 Task: Use the "Express" template to create your new codespace.
Action: Mouse moved to (170, 132)
Screenshot: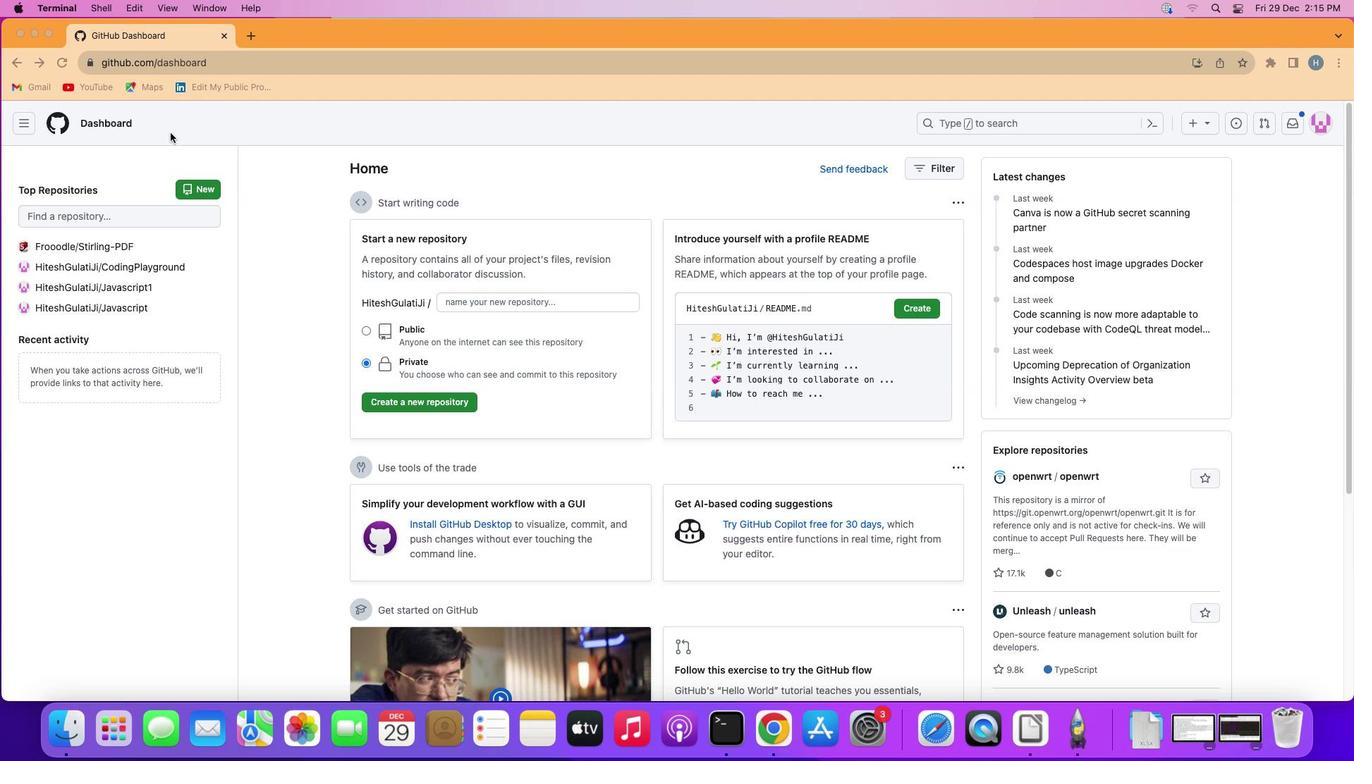 
Action: Mouse pressed left at (170, 132)
Screenshot: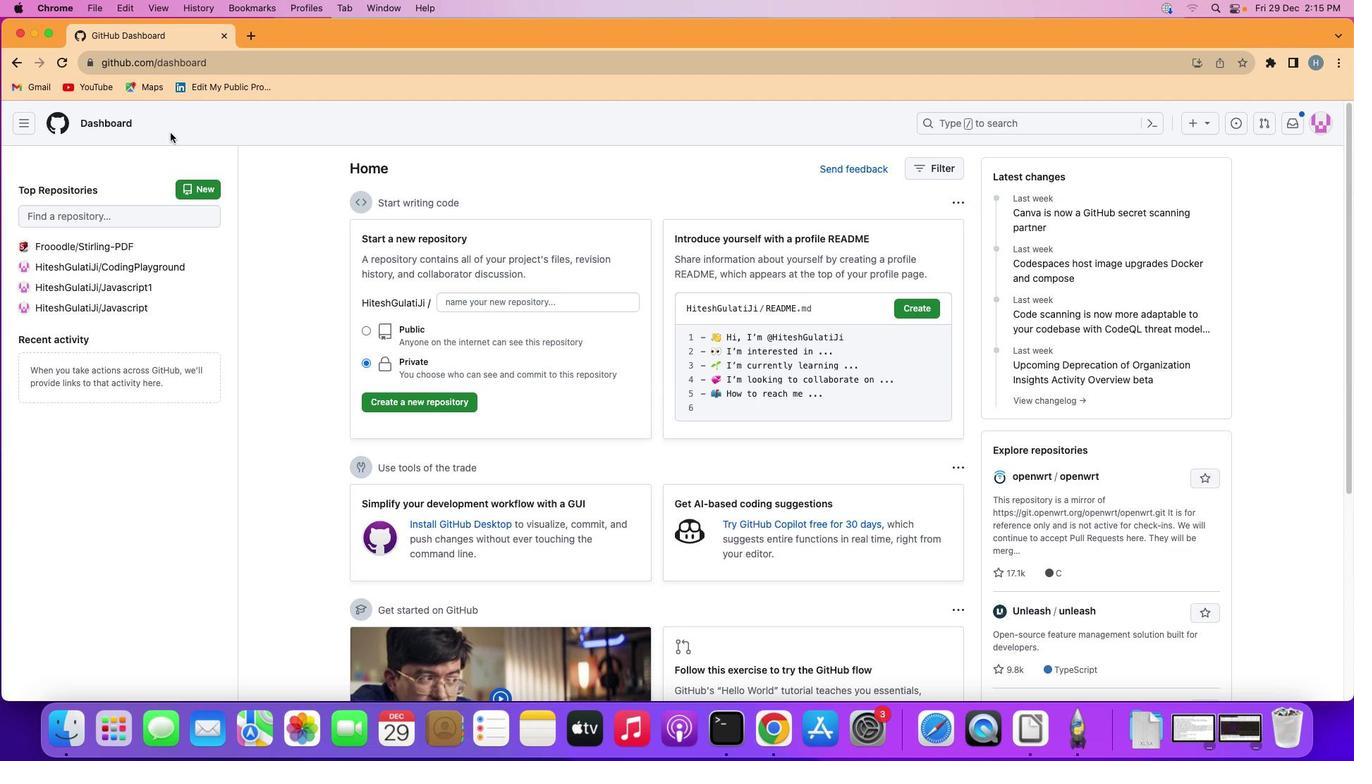 
Action: Mouse moved to (21, 122)
Screenshot: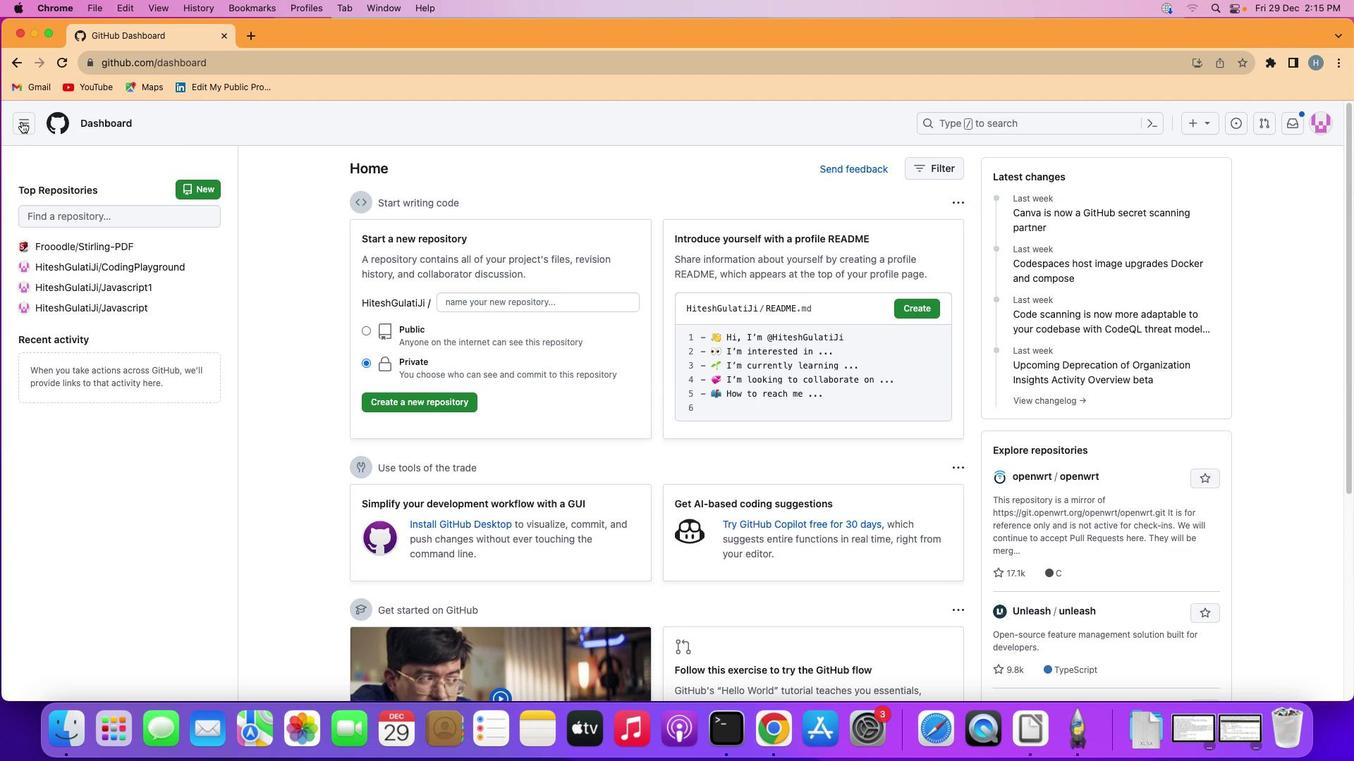 
Action: Mouse pressed left at (21, 122)
Screenshot: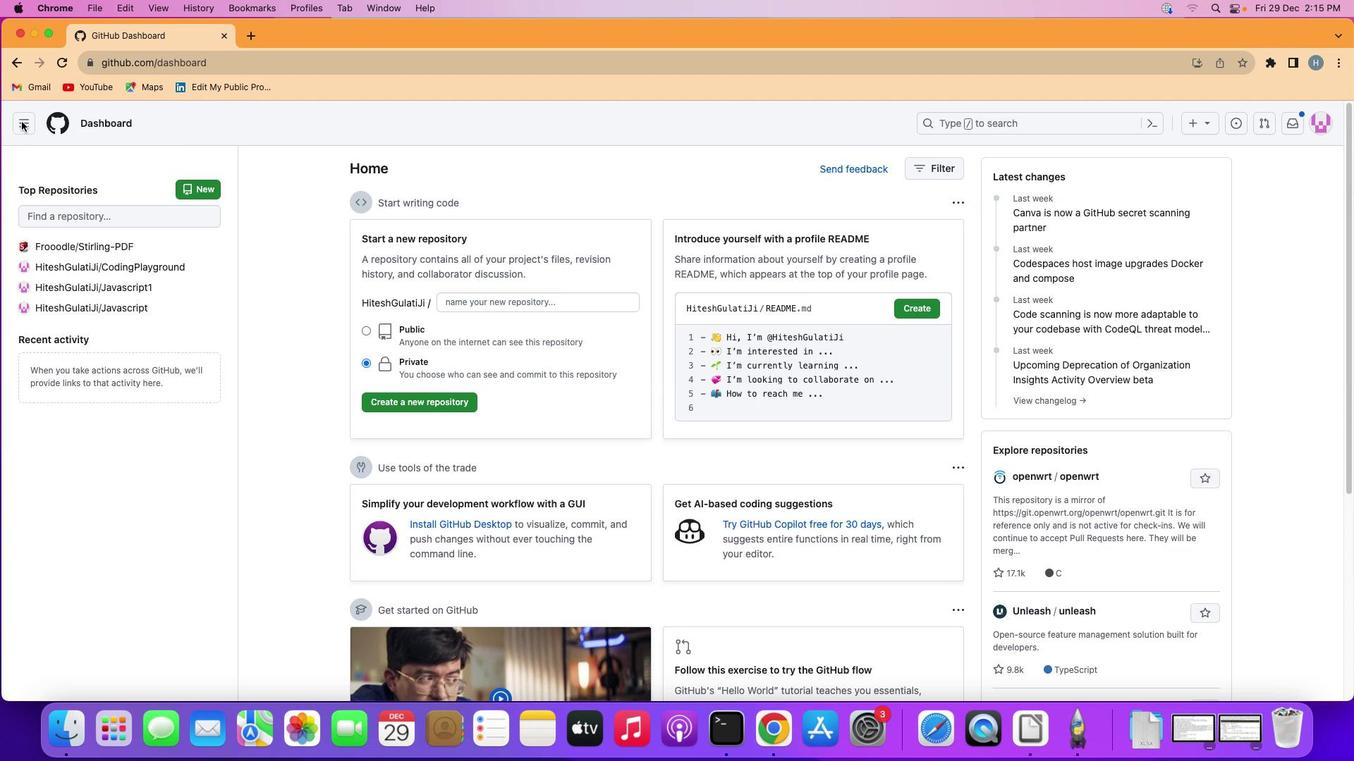 
Action: Mouse moved to (100, 268)
Screenshot: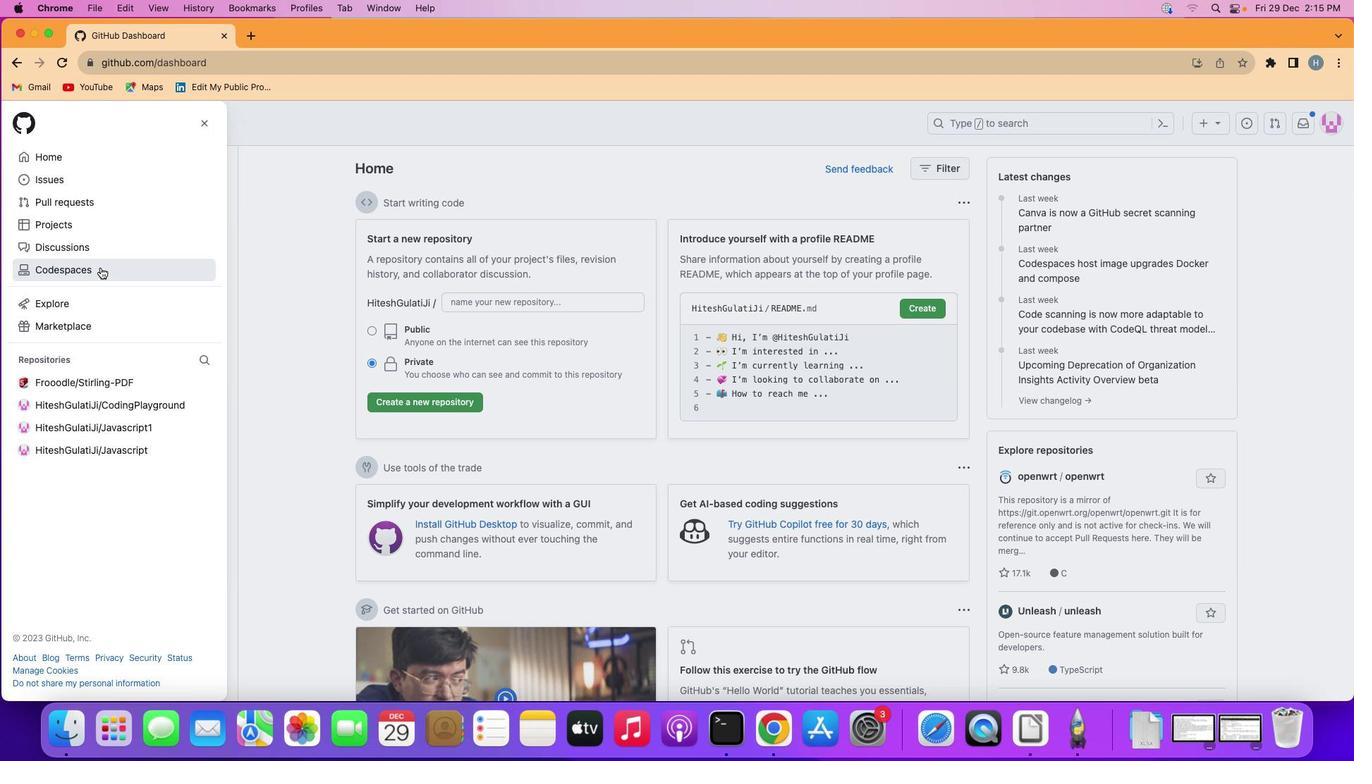
Action: Mouse pressed left at (100, 268)
Screenshot: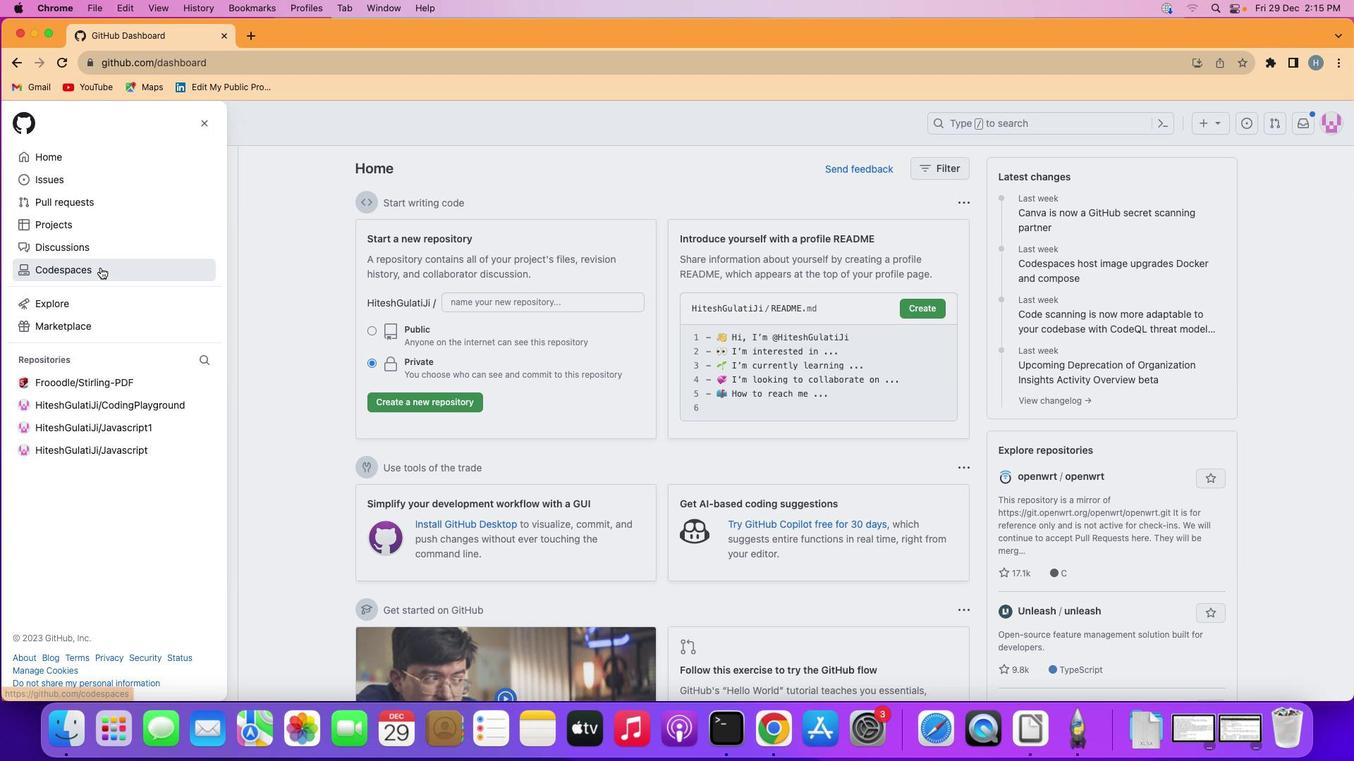 
Action: Mouse moved to (129, 199)
Screenshot: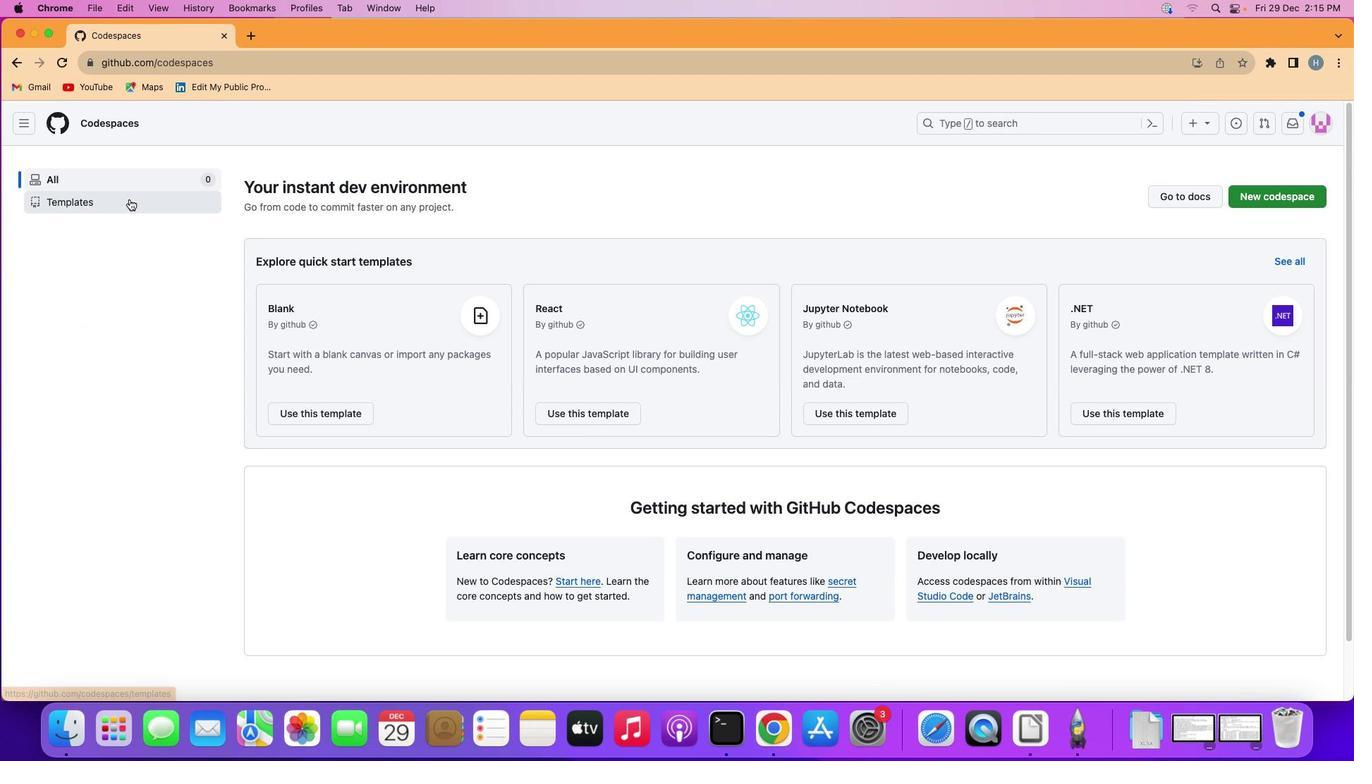 
Action: Mouse pressed left at (129, 199)
Screenshot: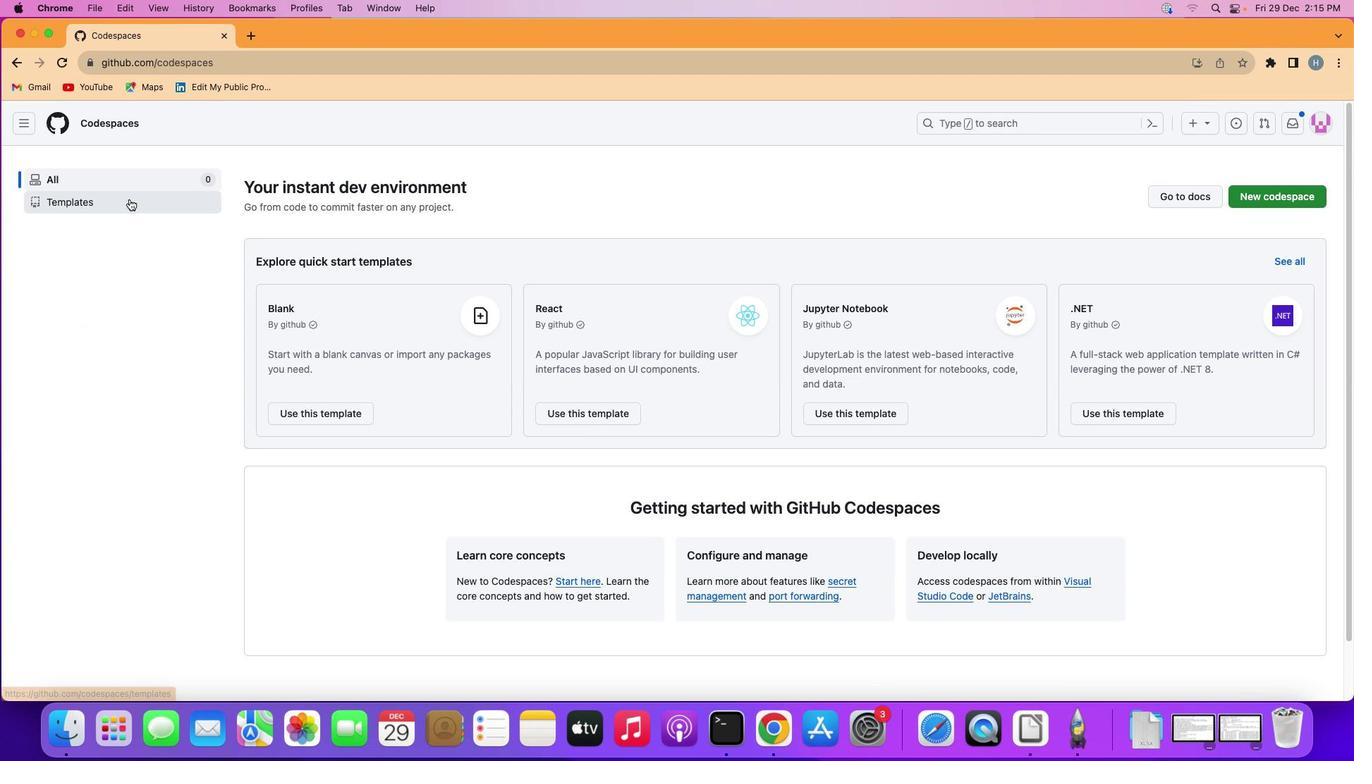 
Action: Mouse moved to (579, 508)
Screenshot: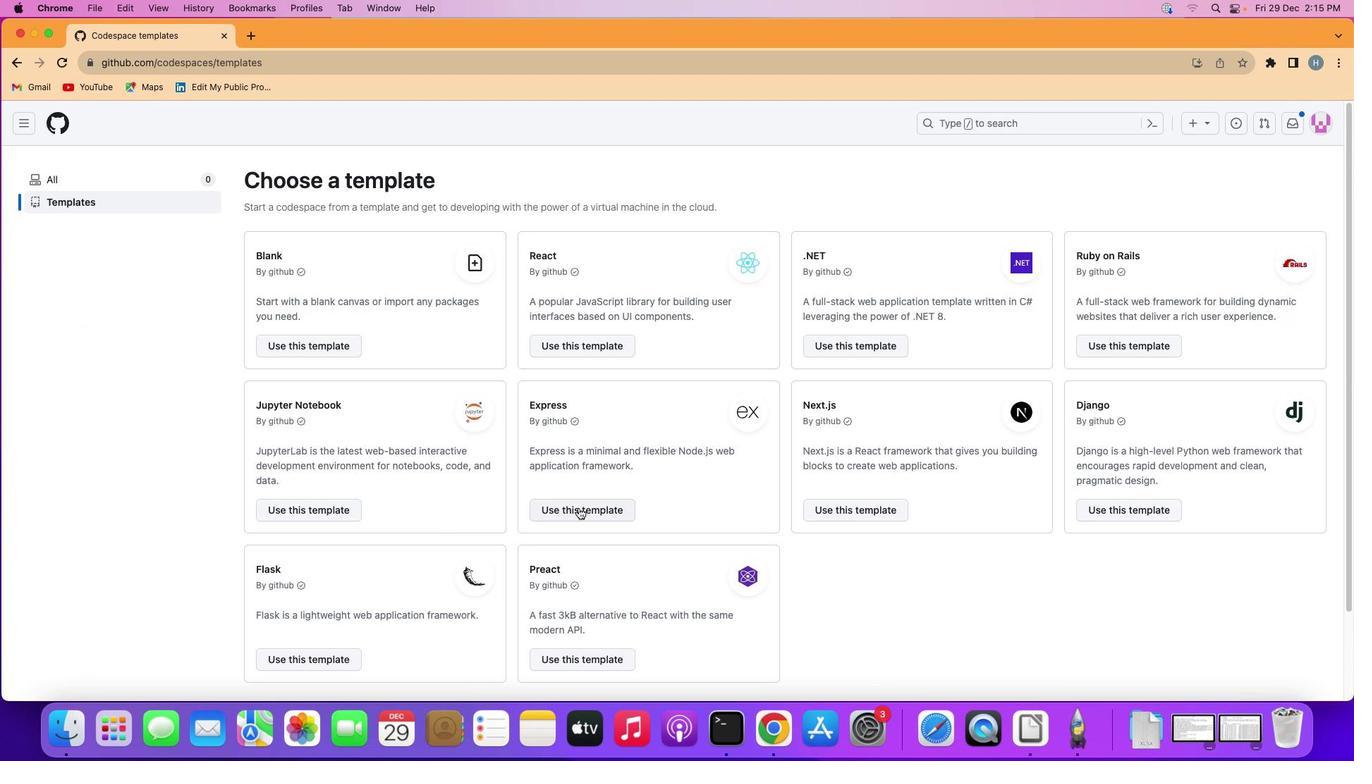 
Action: Mouse pressed left at (579, 508)
Screenshot: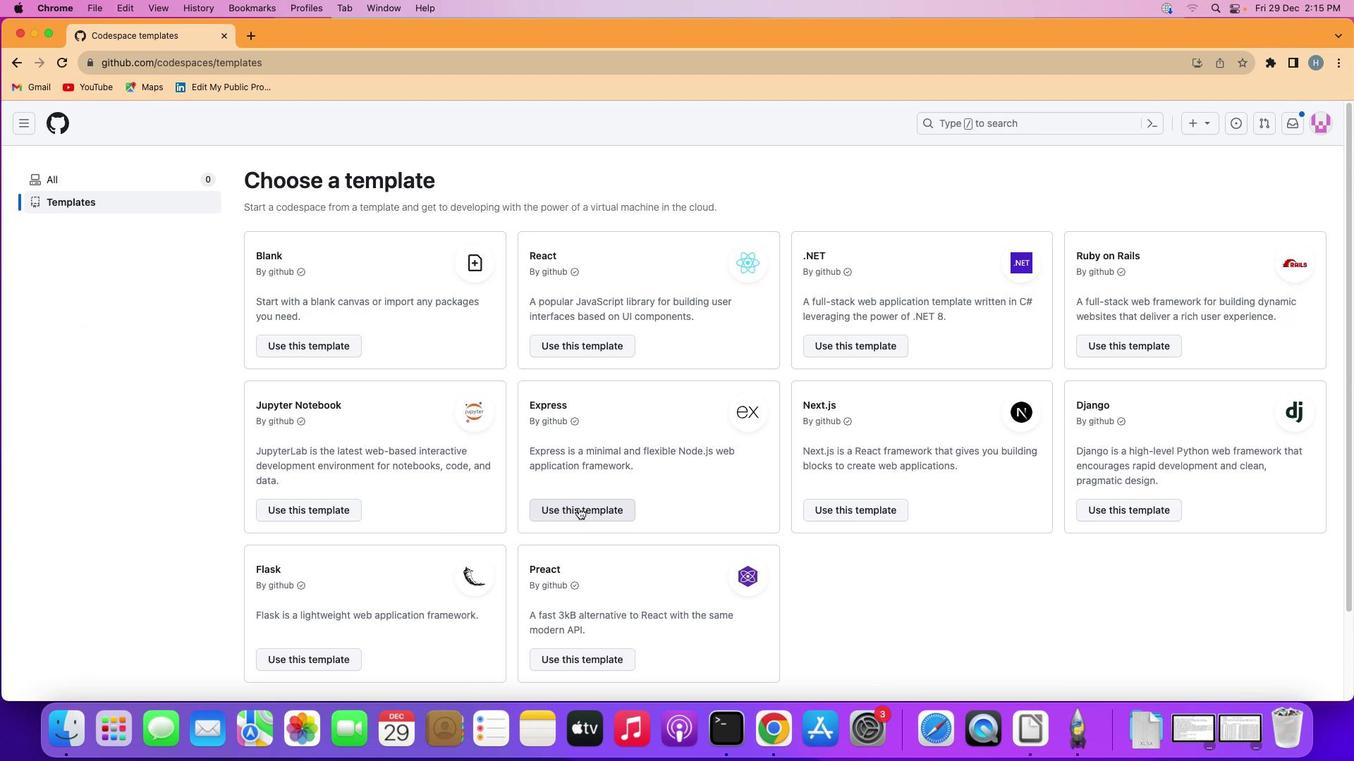 
Action: Mouse moved to (618, 430)
Screenshot: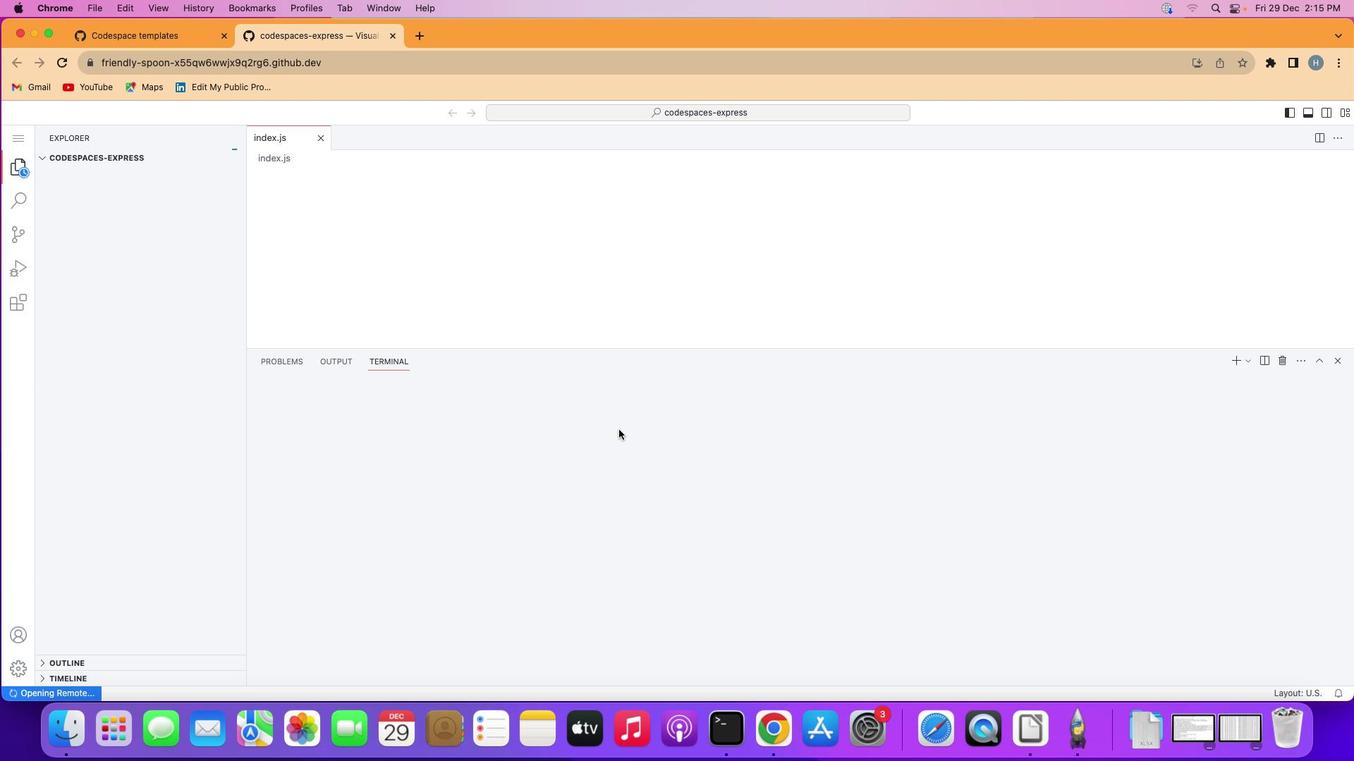 
